 Task: Create a schedule automation trigger every first wednesday of the month at 12:00 PM.
Action: Mouse moved to (972, 277)
Screenshot: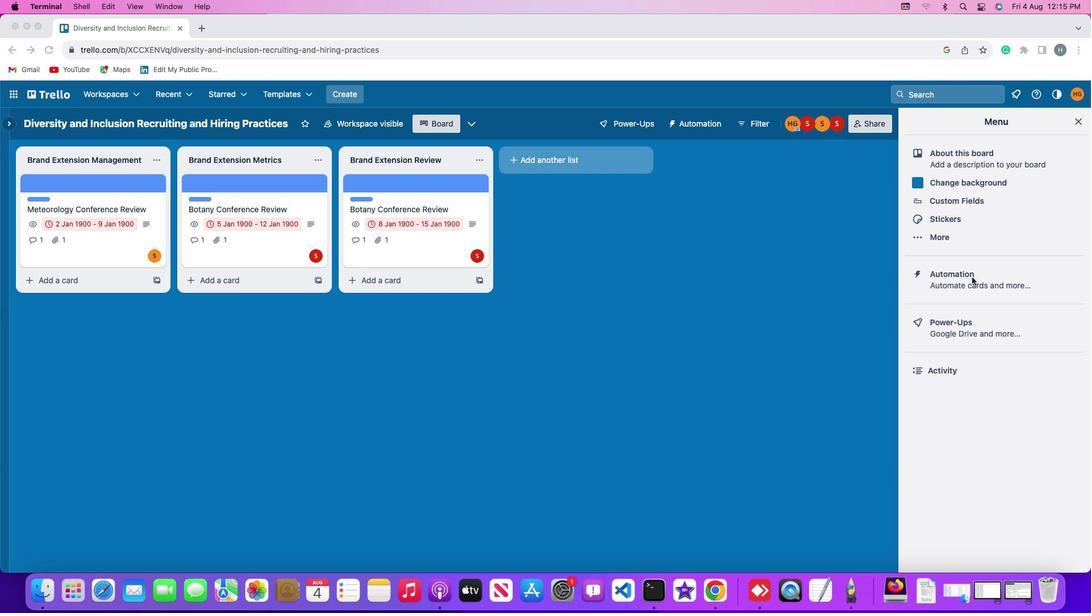 
Action: Mouse pressed left at (972, 277)
Screenshot: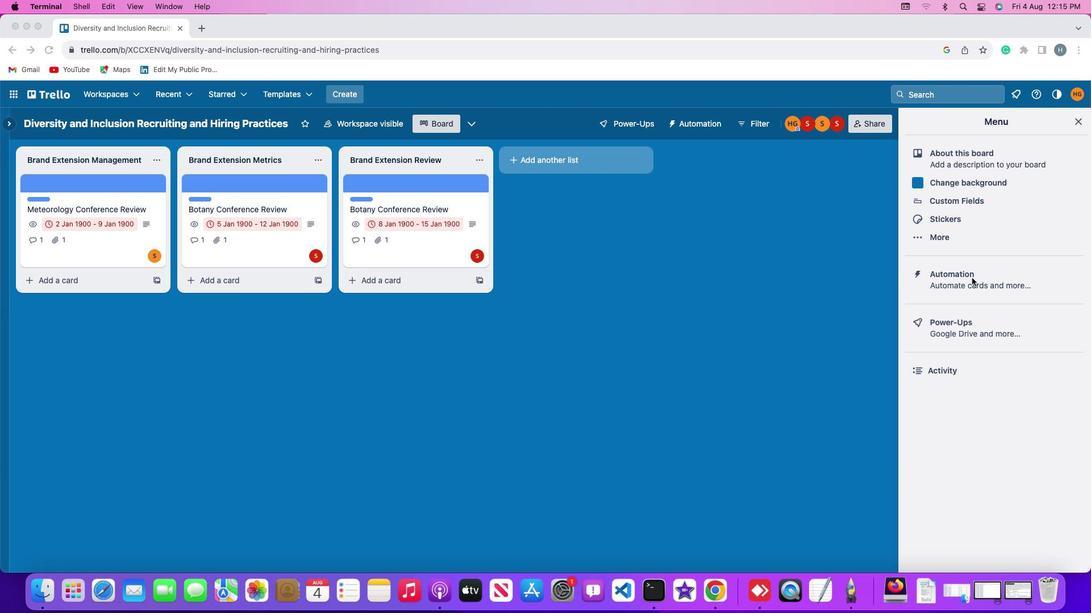 
Action: Mouse moved to (973, 276)
Screenshot: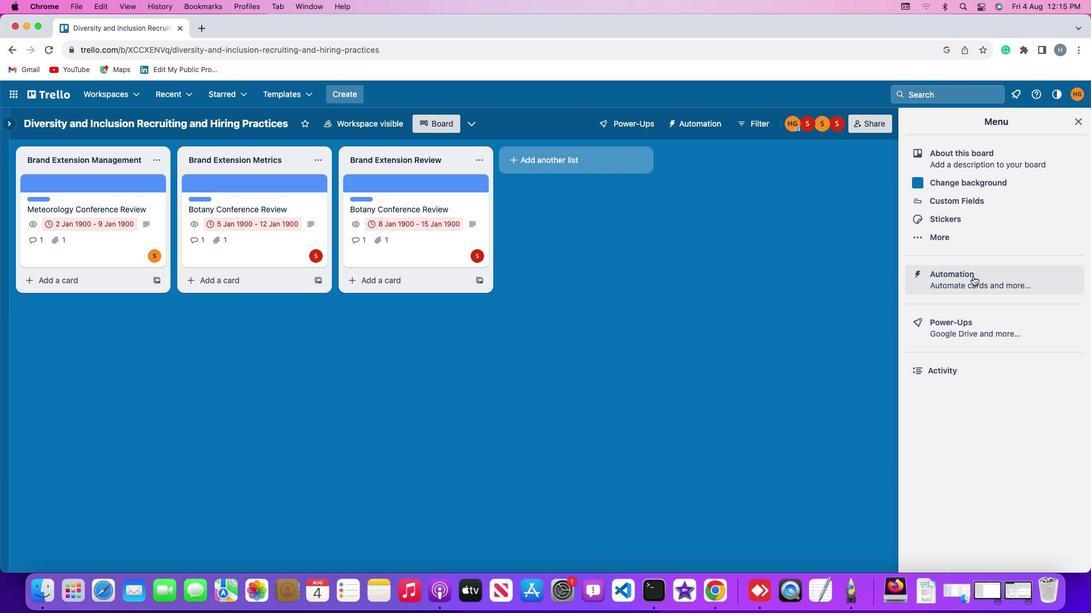 
Action: Mouse pressed left at (973, 276)
Screenshot: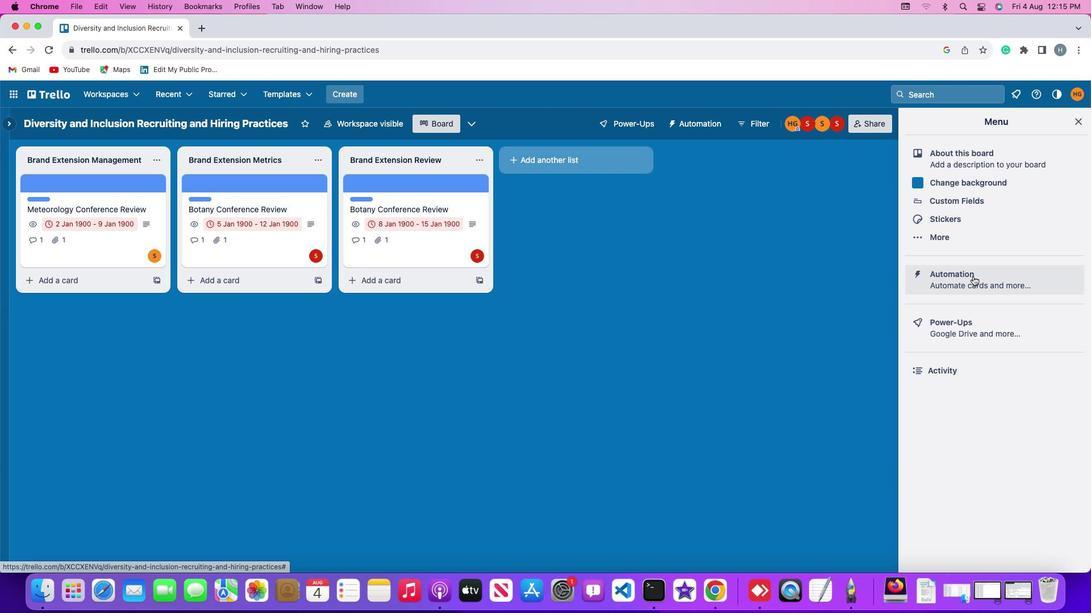 
Action: Mouse moved to (69, 245)
Screenshot: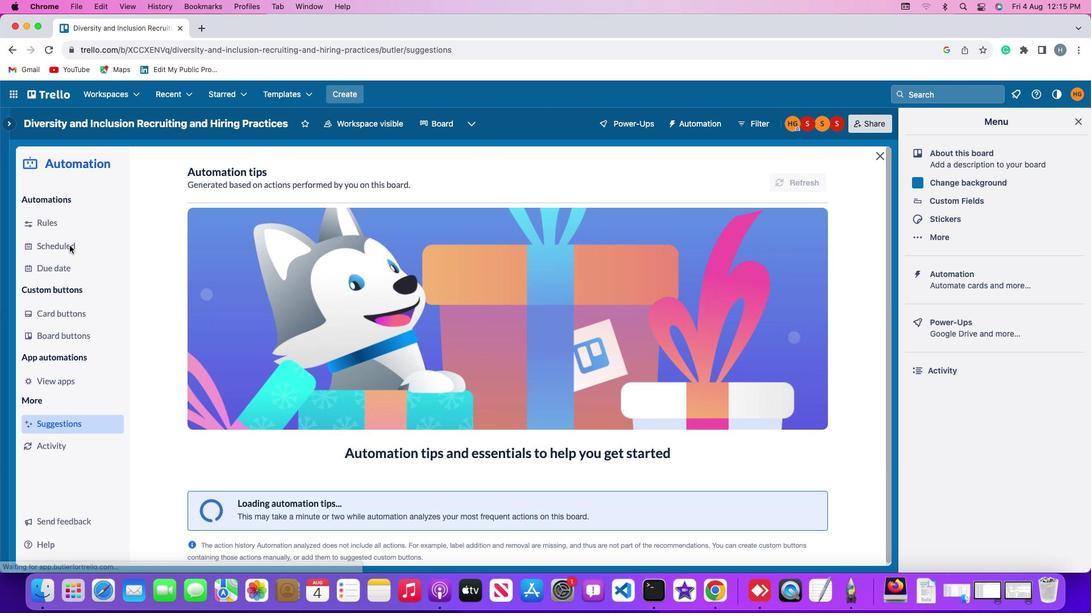 
Action: Mouse pressed left at (69, 245)
Screenshot: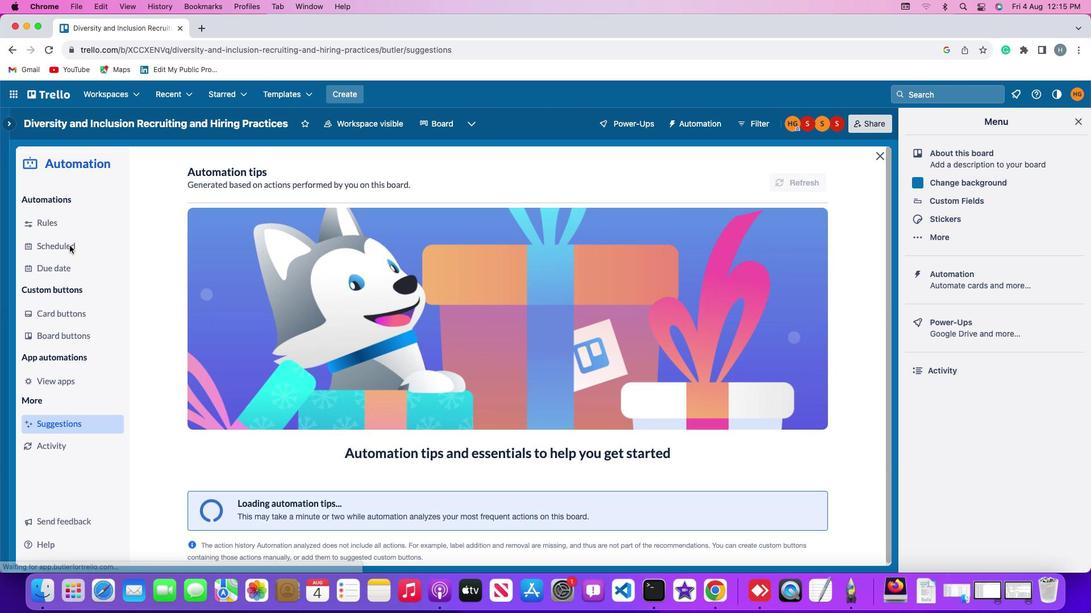 
Action: Mouse moved to (757, 174)
Screenshot: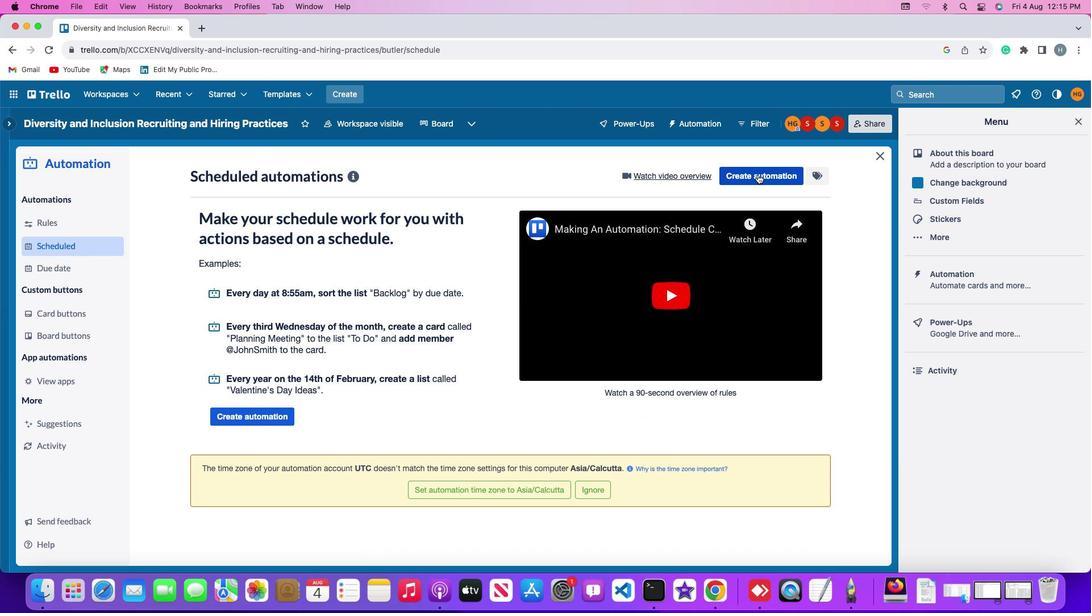 
Action: Mouse pressed left at (757, 174)
Screenshot: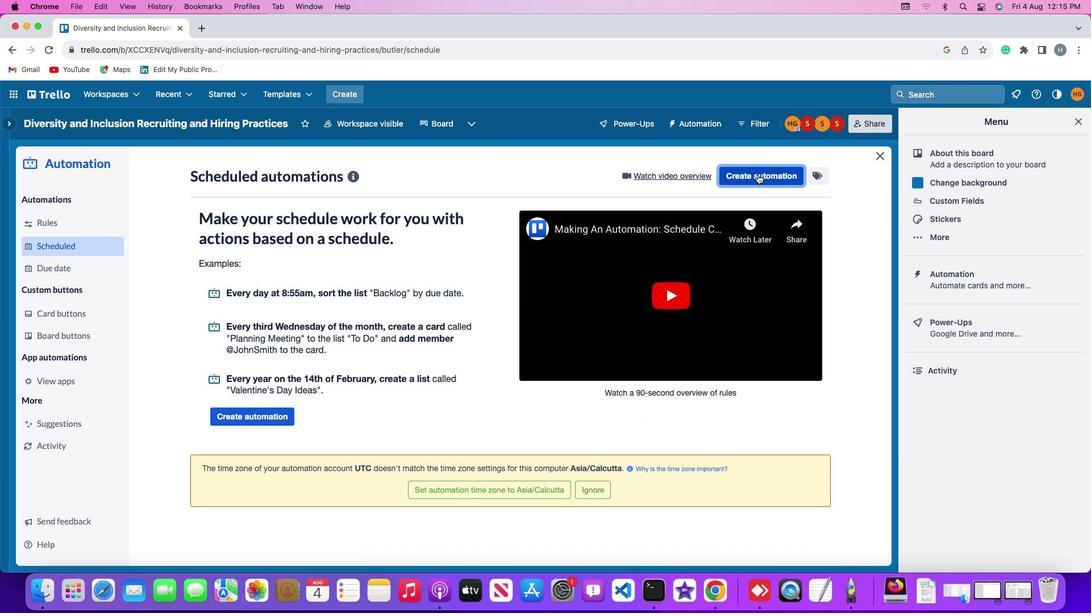 
Action: Mouse moved to (593, 281)
Screenshot: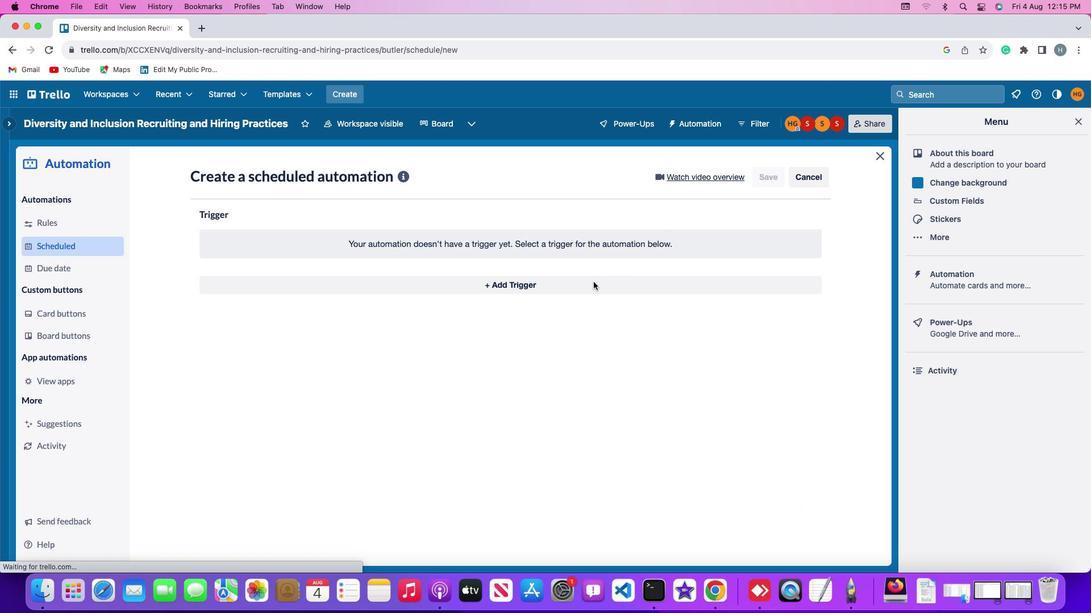 
Action: Mouse pressed left at (593, 281)
Screenshot: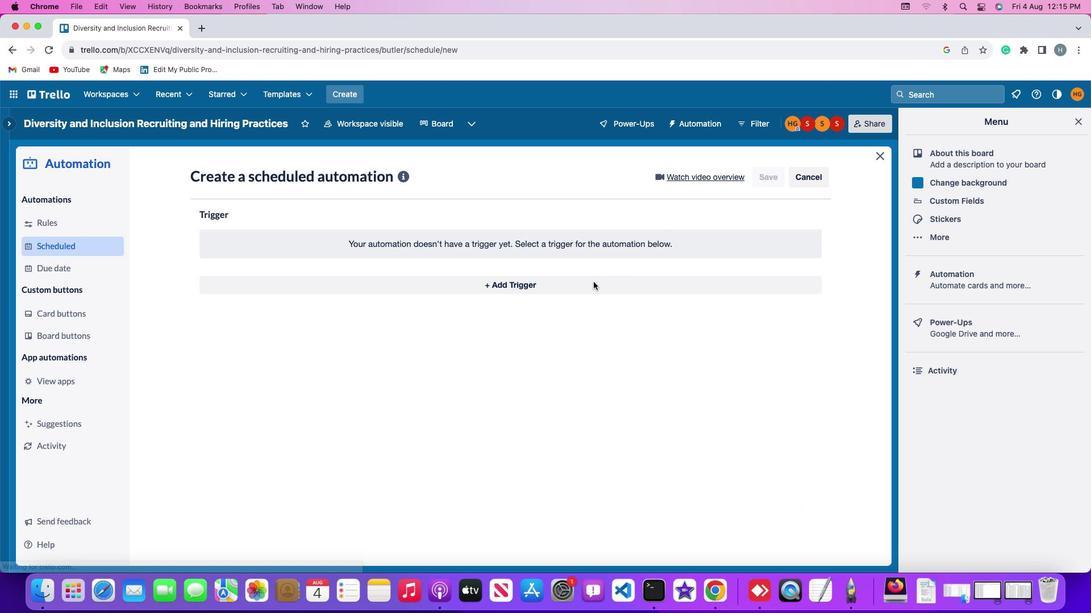 
Action: Mouse moved to (240, 441)
Screenshot: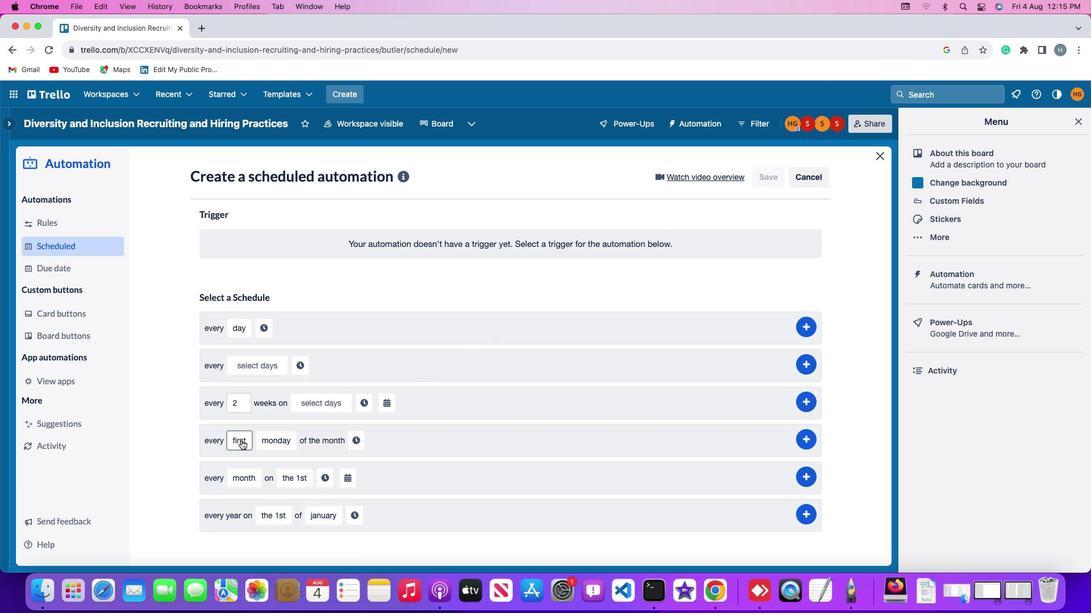 
Action: Mouse pressed left at (240, 441)
Screenshot: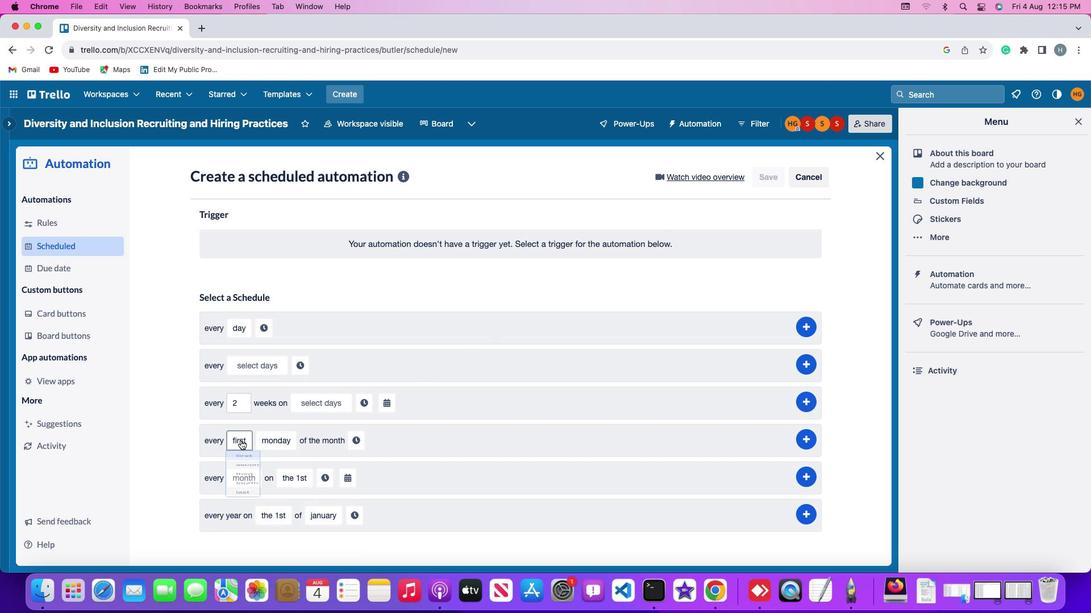 
Action: Mouse moved to (244, 459)
Screenshot: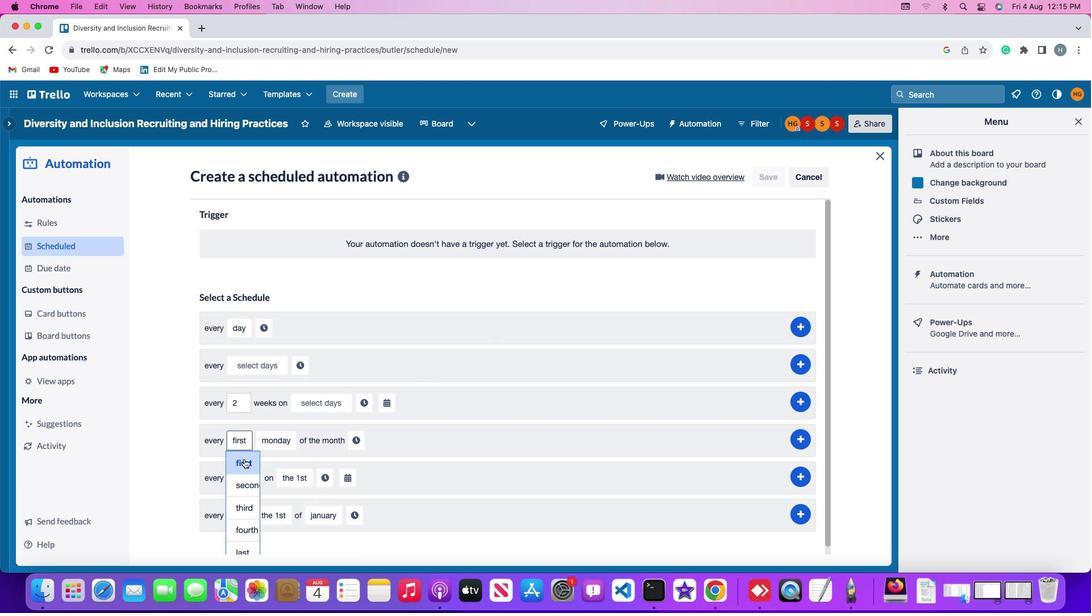 
Action: Mouse pressed left at (244, 459)
Screenshot: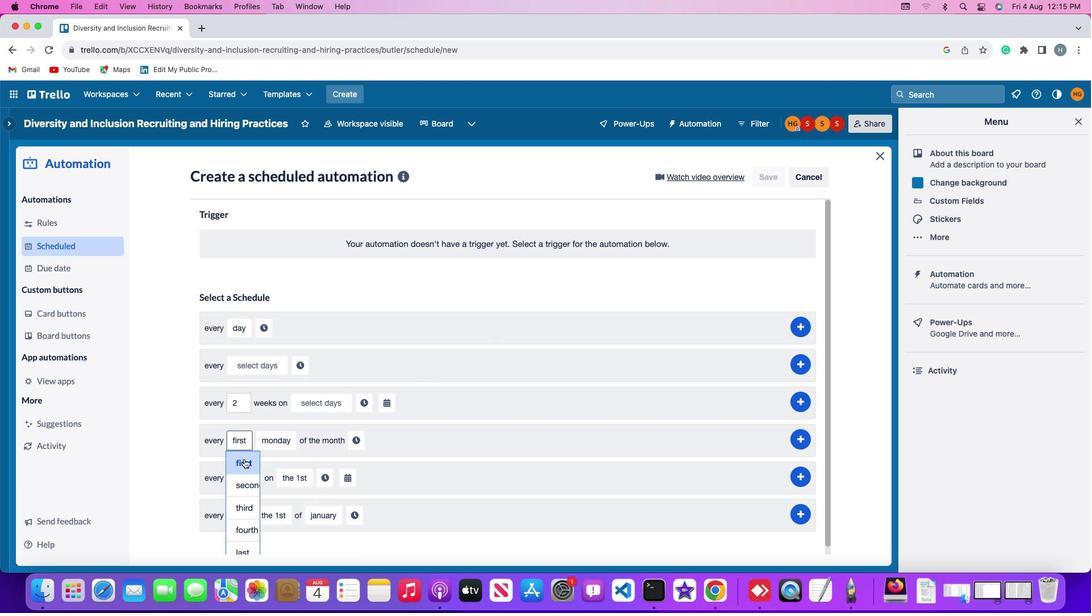 
Action: Mouse moved to (301, 330)
Screenshot: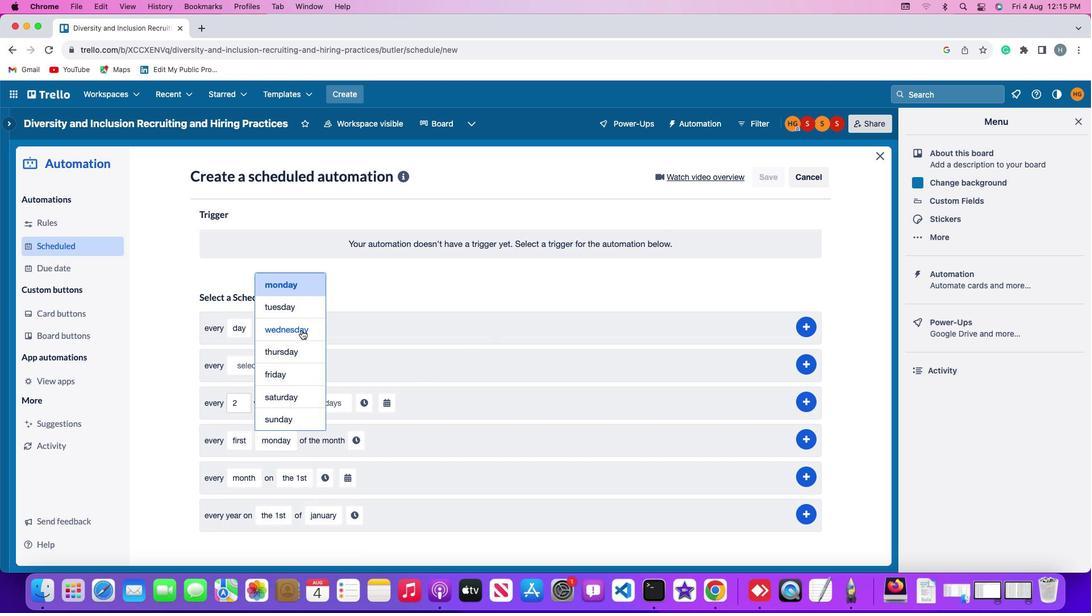
Action: Mouse pressed left at (301, 330)
Screenshot: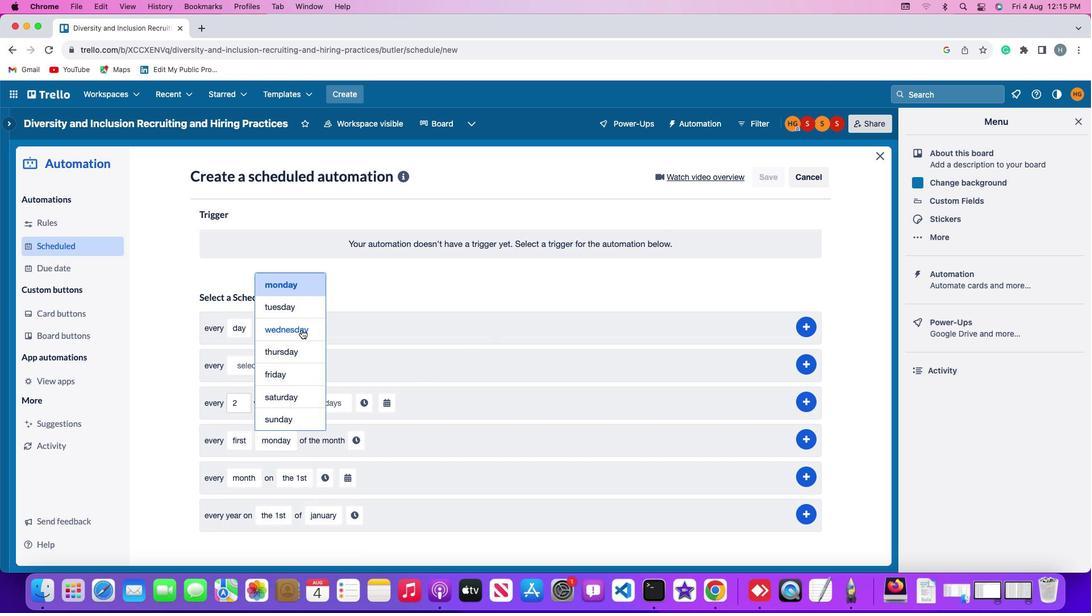 
Action: Mouse moved to (366, 440)
Screenshot: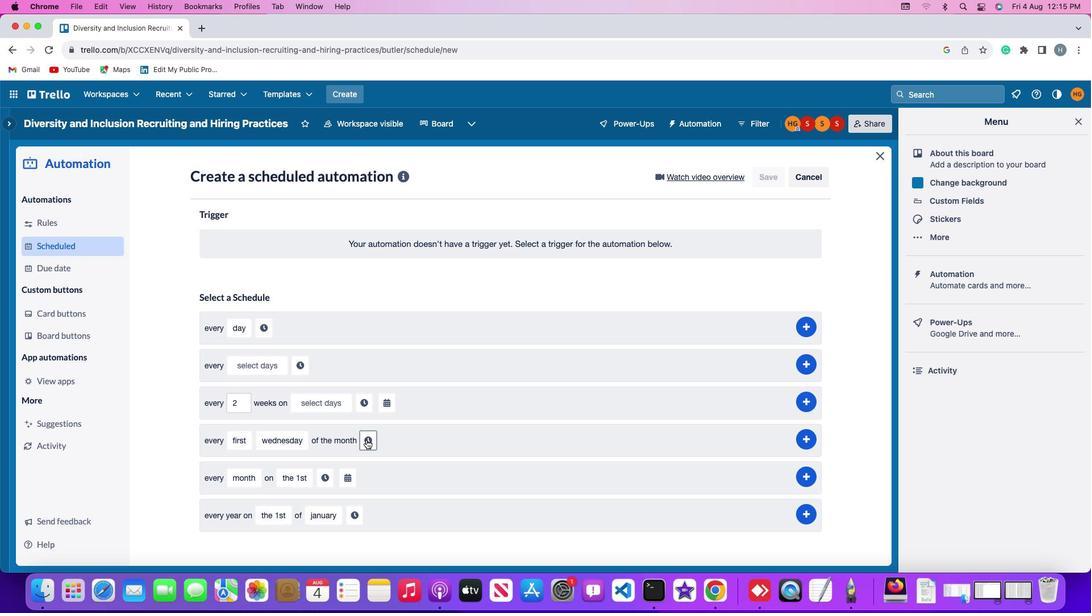 
Action: Mouse pressed left at (366, 440)
Screenshot: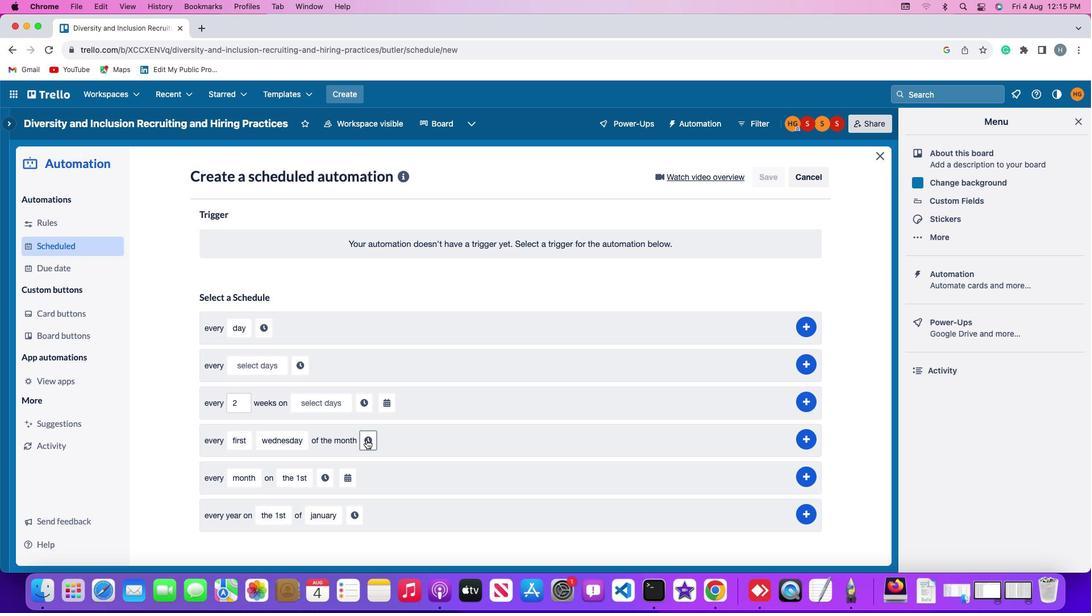 
Action: Mouse moved to (422, 445)
Screenshot: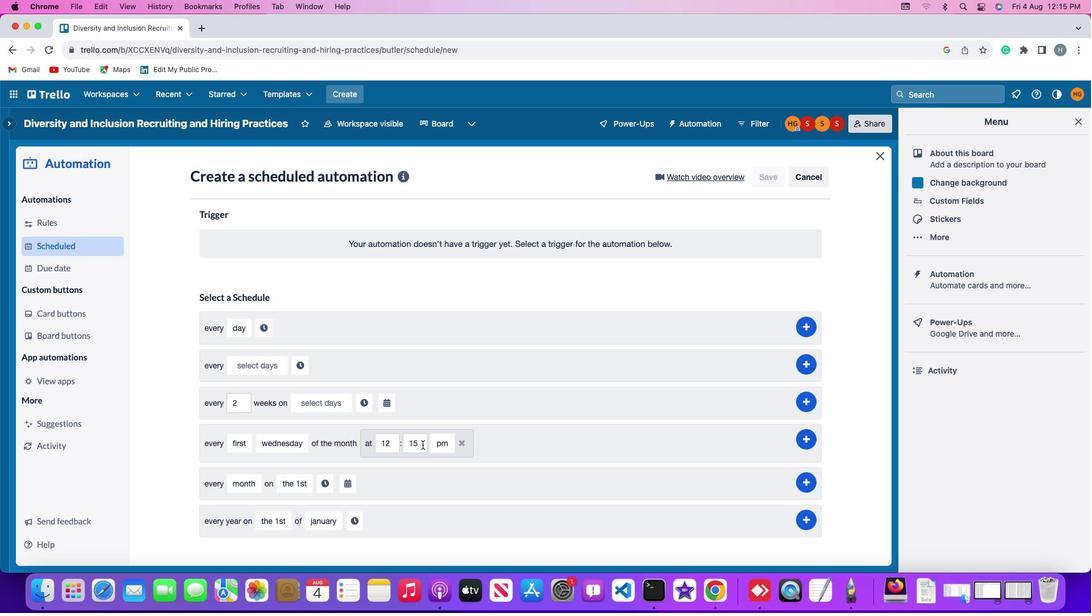 
Action: Mouse pressed left at (422, 445)
Screenshot: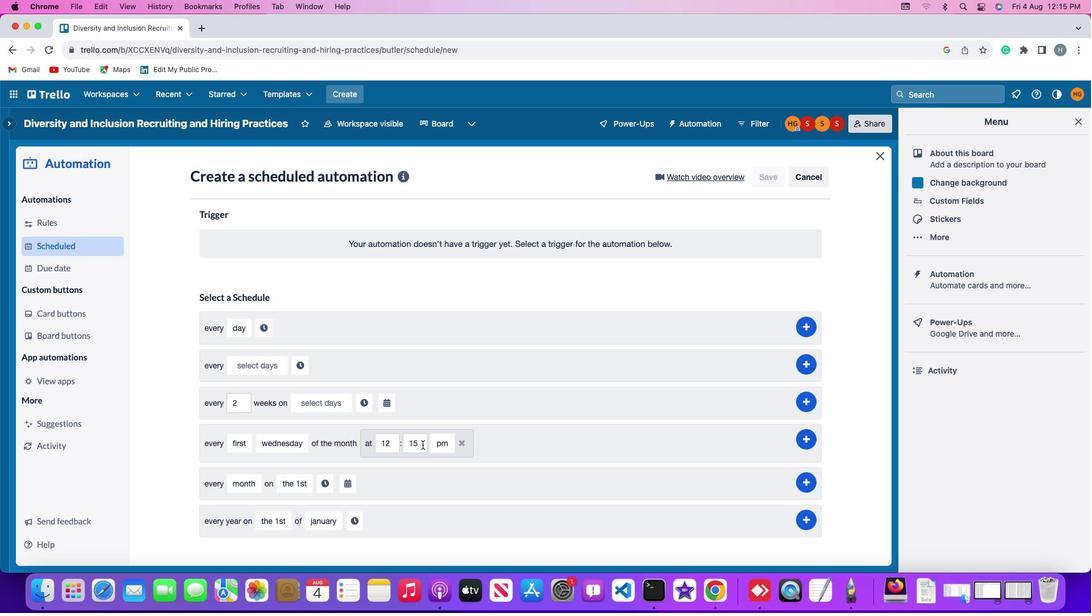 
Action: Key pressed Key.backspaceKey.backspace'0''0'
Screenshot: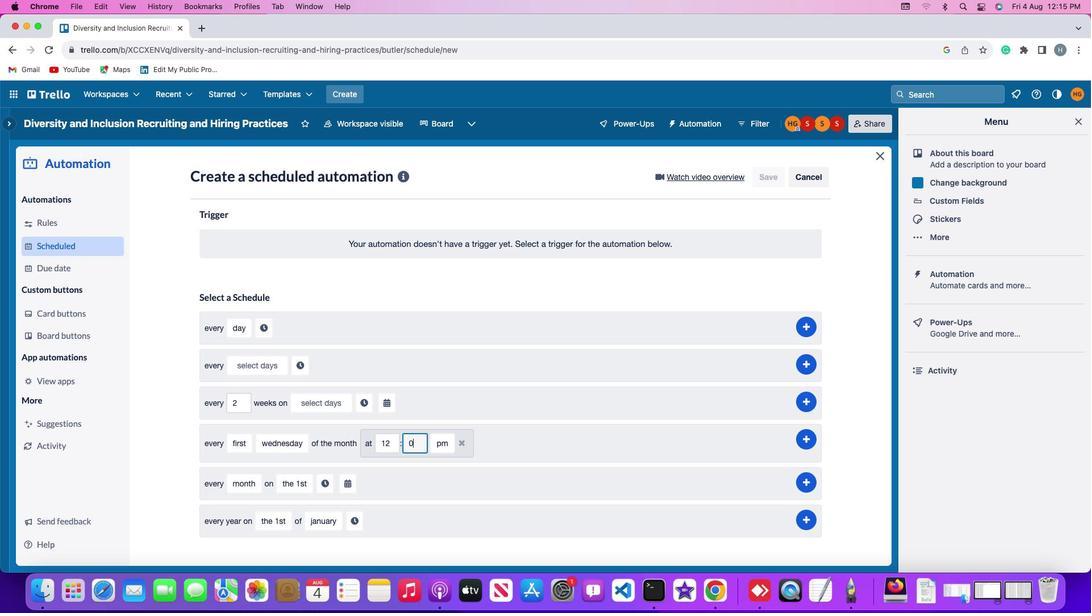 
Action: Mouse moved to (445, 485)
Screenshot: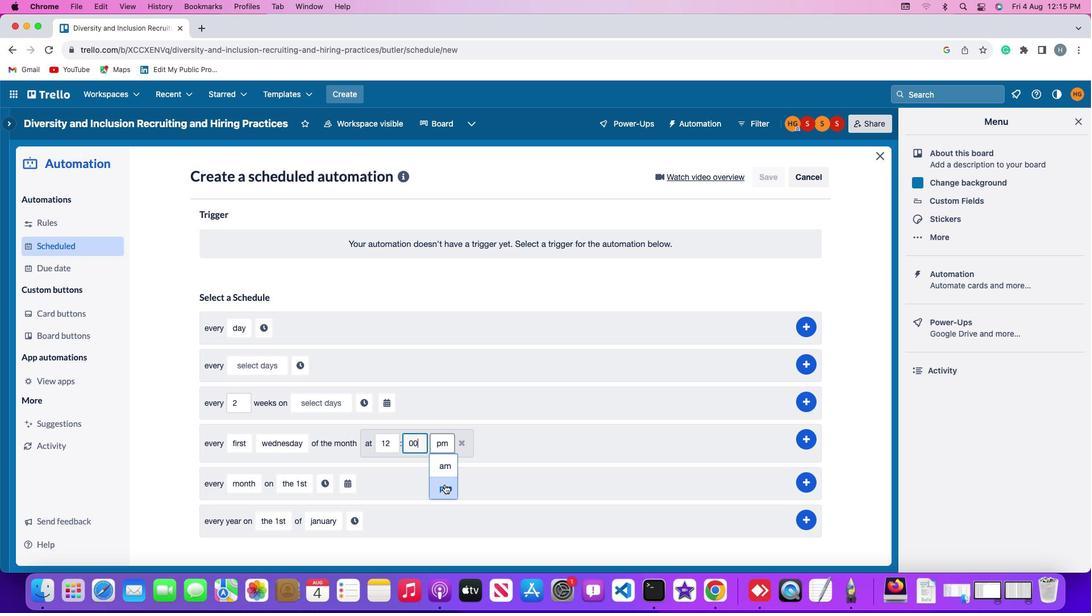 
Action: Mouse pressed left at (445, 485)
Screenshot: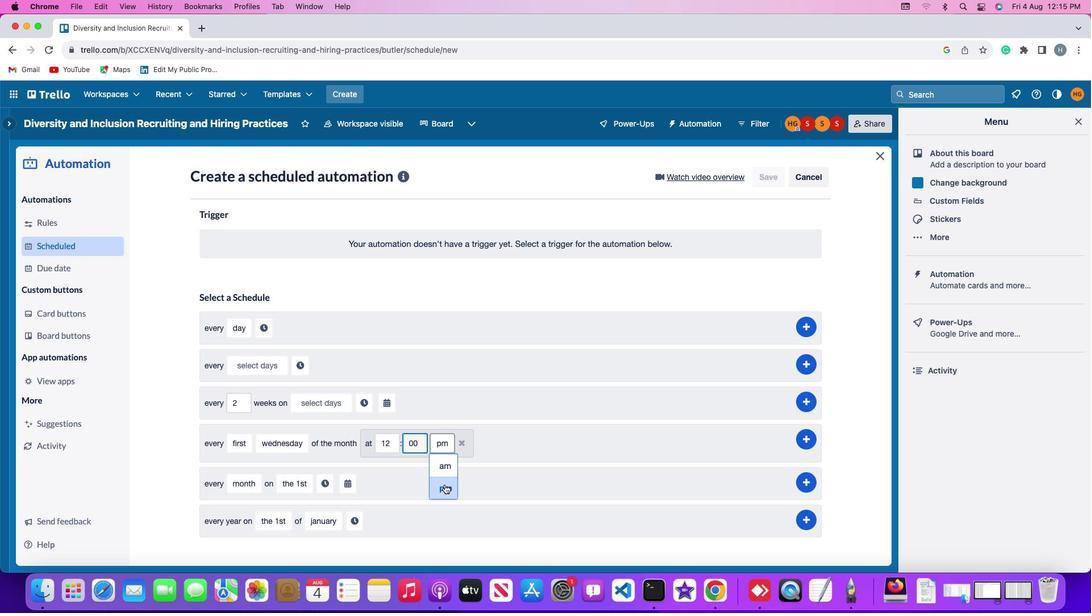 
Action: Mouse moved to (806, 440)
Screenshot: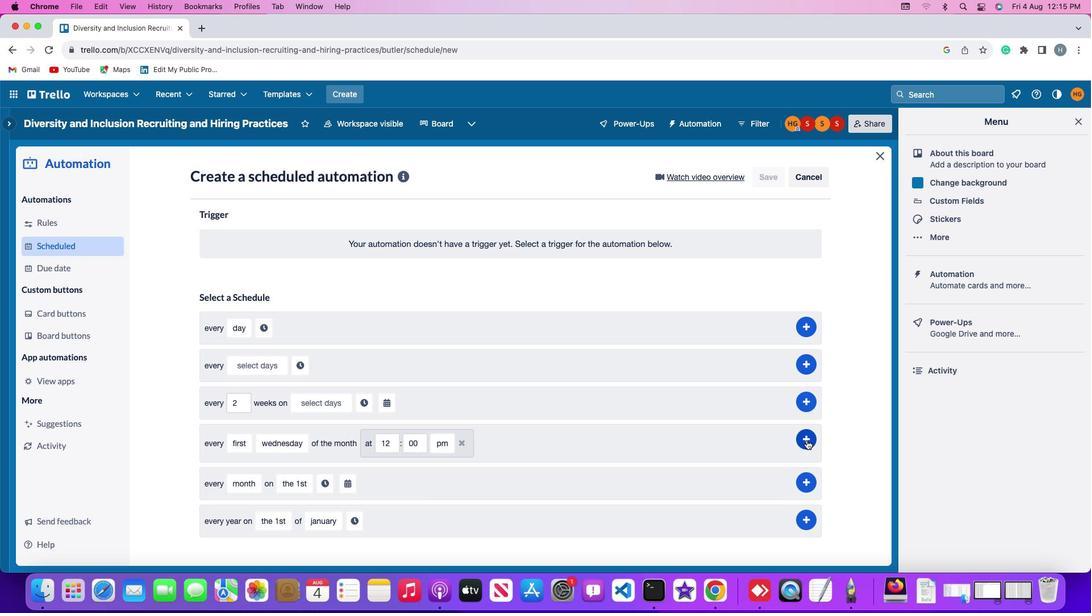 
Action: Mouse pressed left at (806, 440)
Screenshot: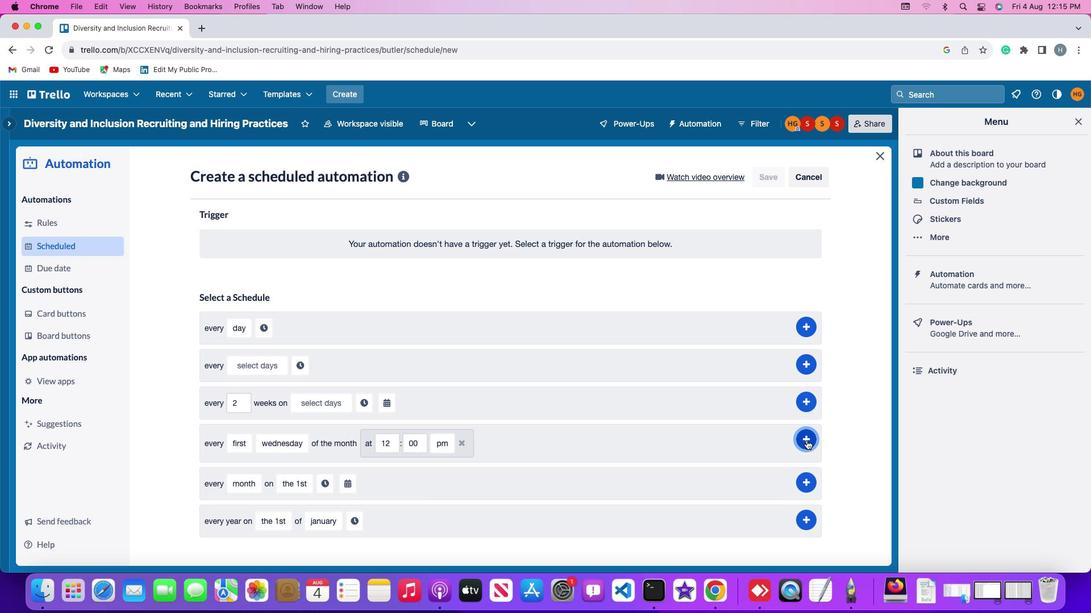 
Action: Mouse moved to (752, 315)
Screenshot: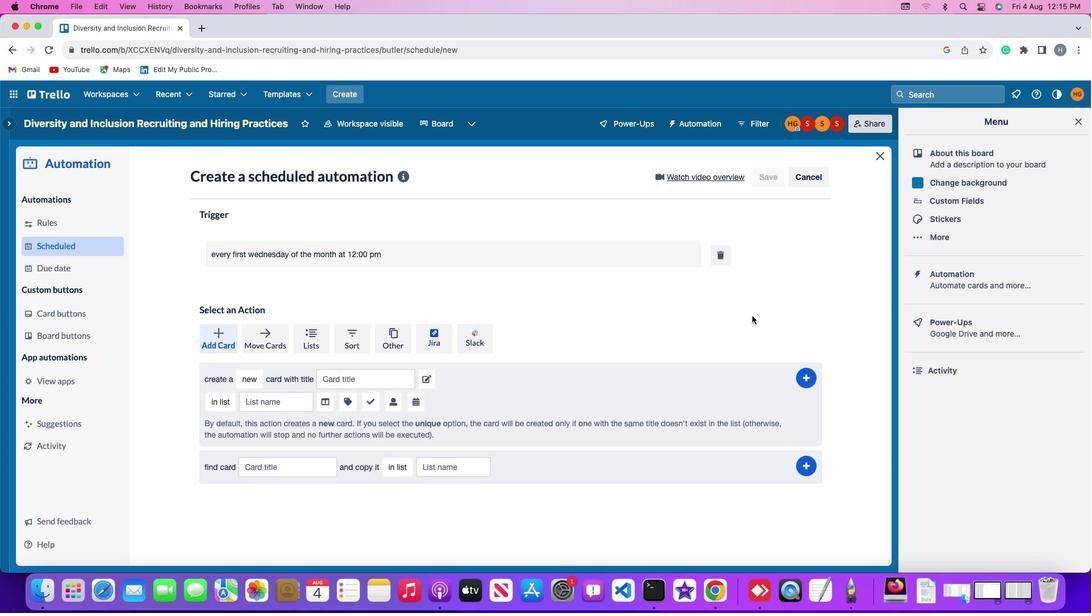 
